 Task: In get verified, turn off in-app notifications.
Action: Mouse moved to (807, 61)
Screenshot: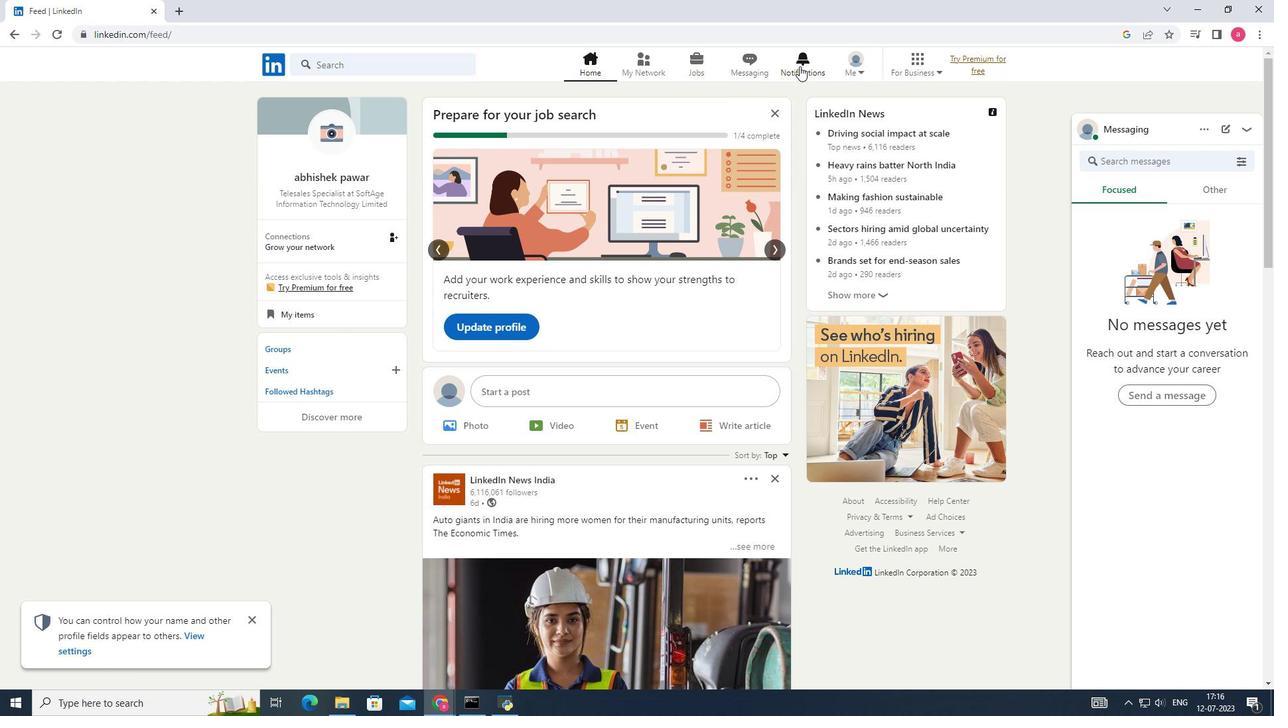 
Action: Mouse pressed left at (807, 61)
Screenshot: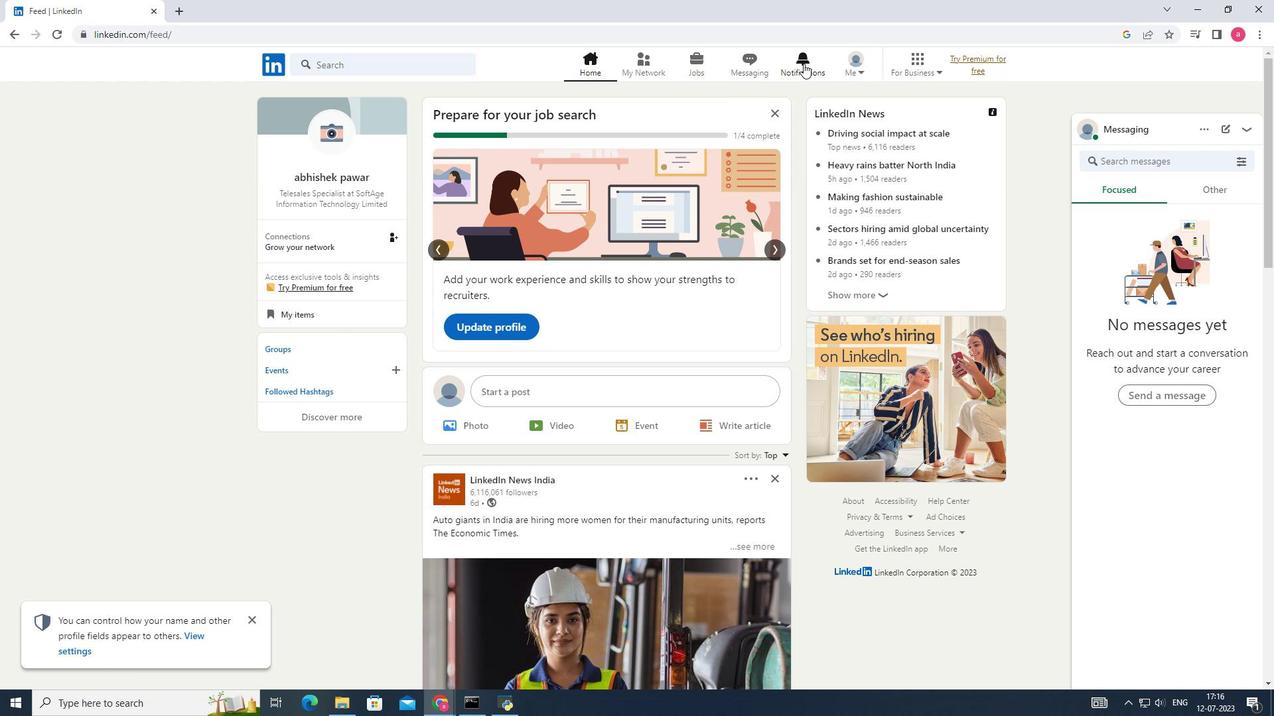 
Action: Mouse moved to (287, 154)
Screenshot: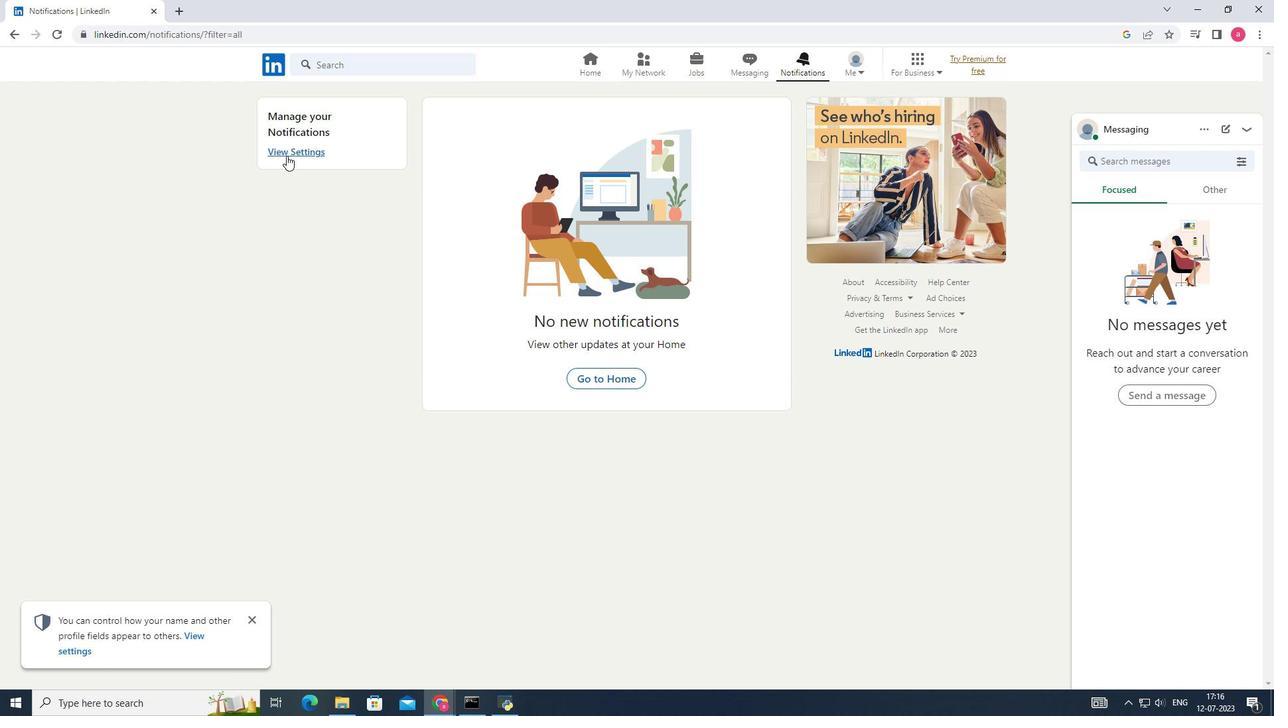 
Action: Mouse pressed left at (287, 154)
Screenshot: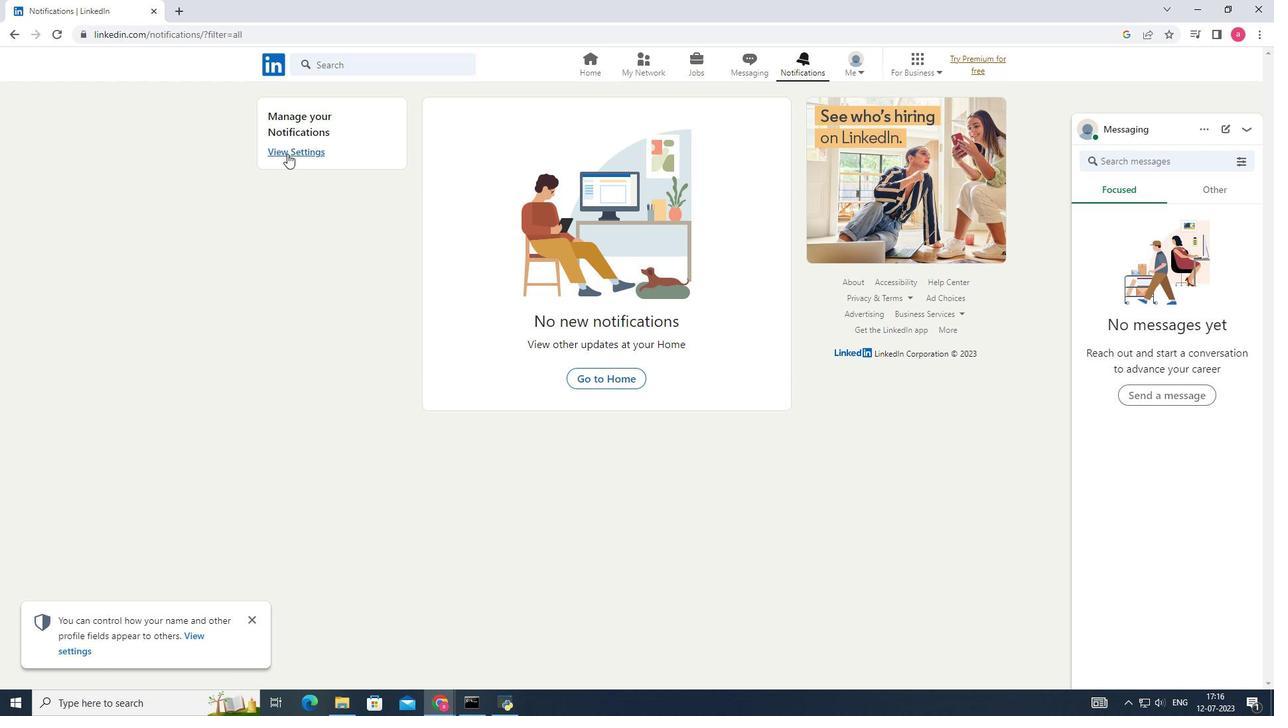 
Action: Mouse moved to (615, 542)
Screenshot: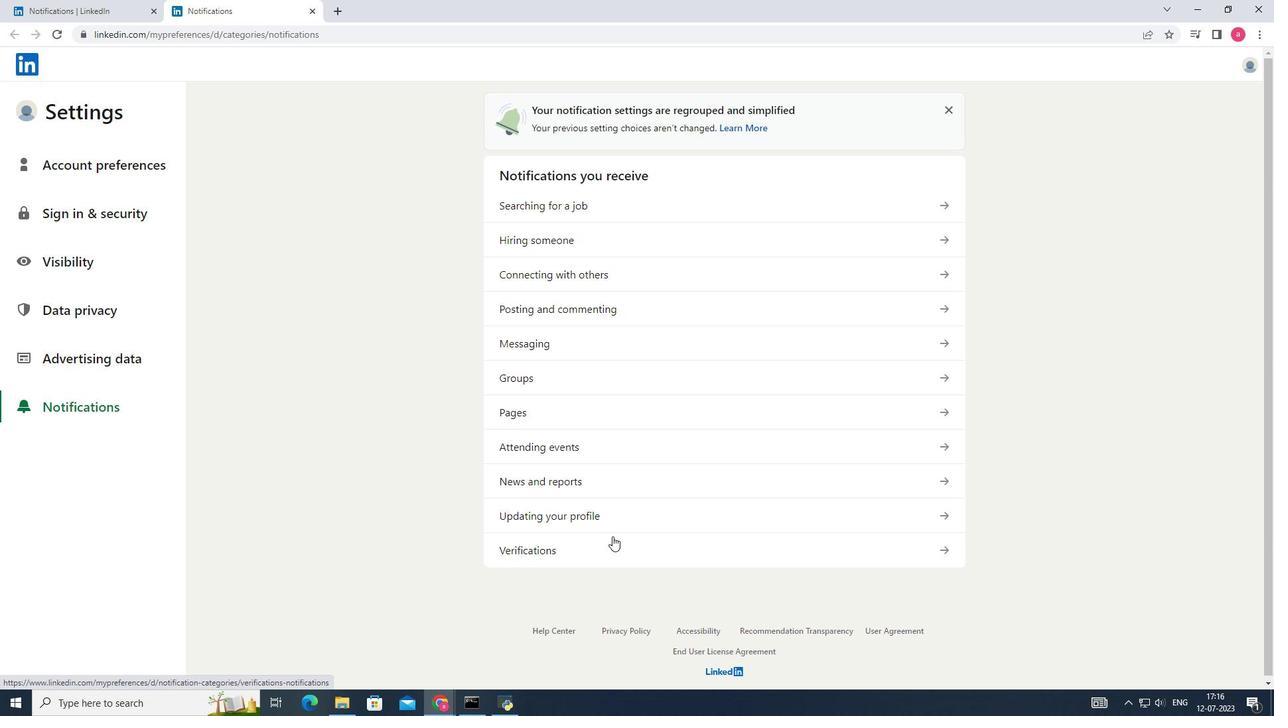 
Action: Mouse pressed left at (615, 542)
Screenshot: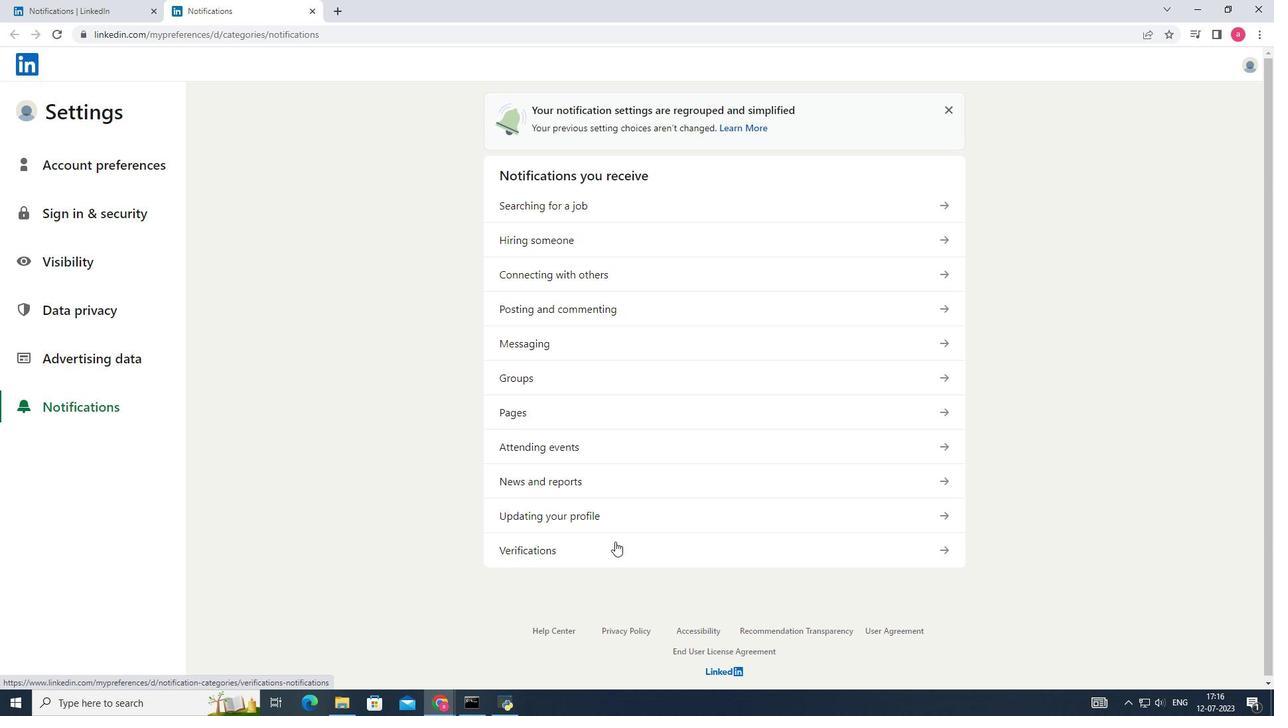 
Action: Mouse moved to (736, 211)
Screenshot: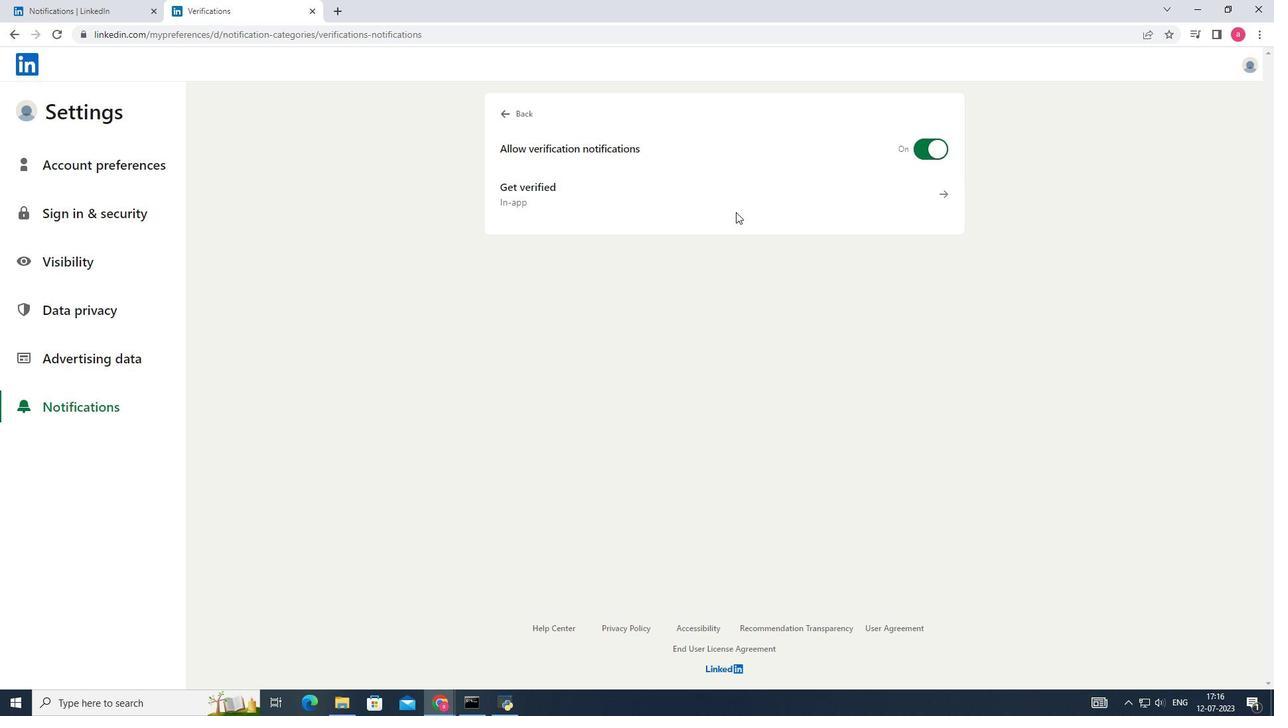 
Action: Mouse pressed left at (736, 211)
Screenshot: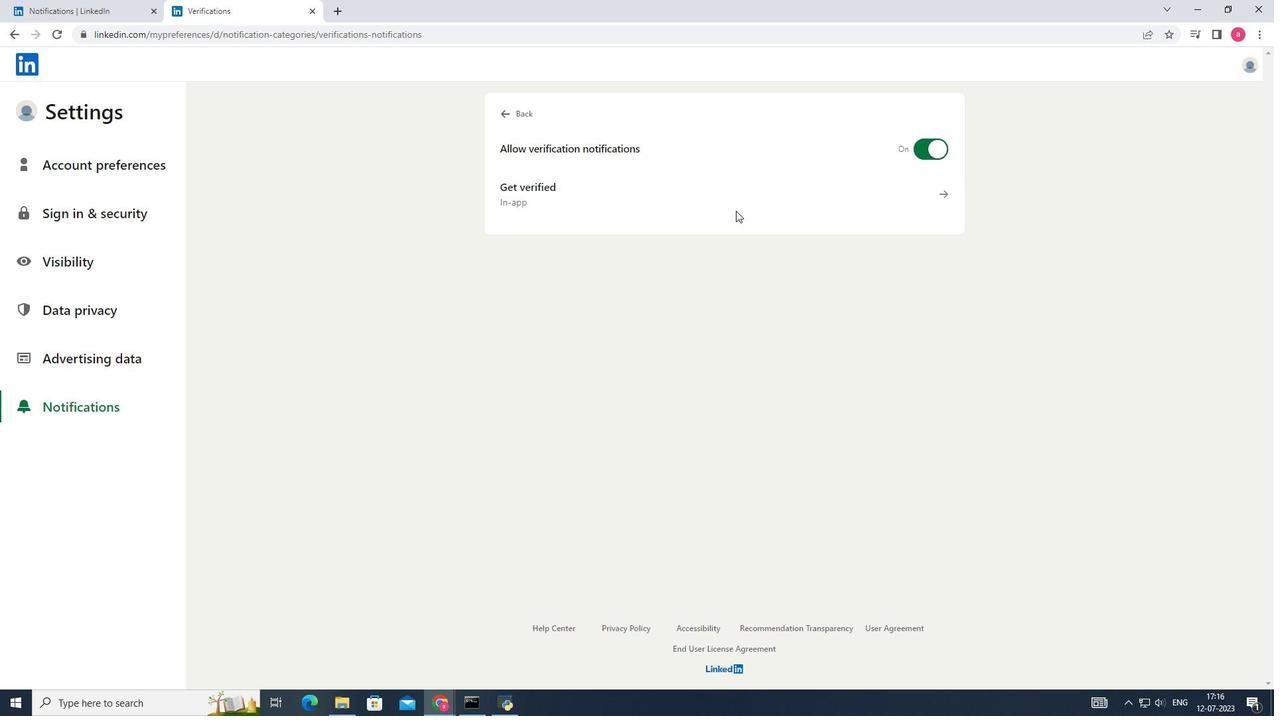 
Action: Mouse moved to (910, 195)
Screenshot: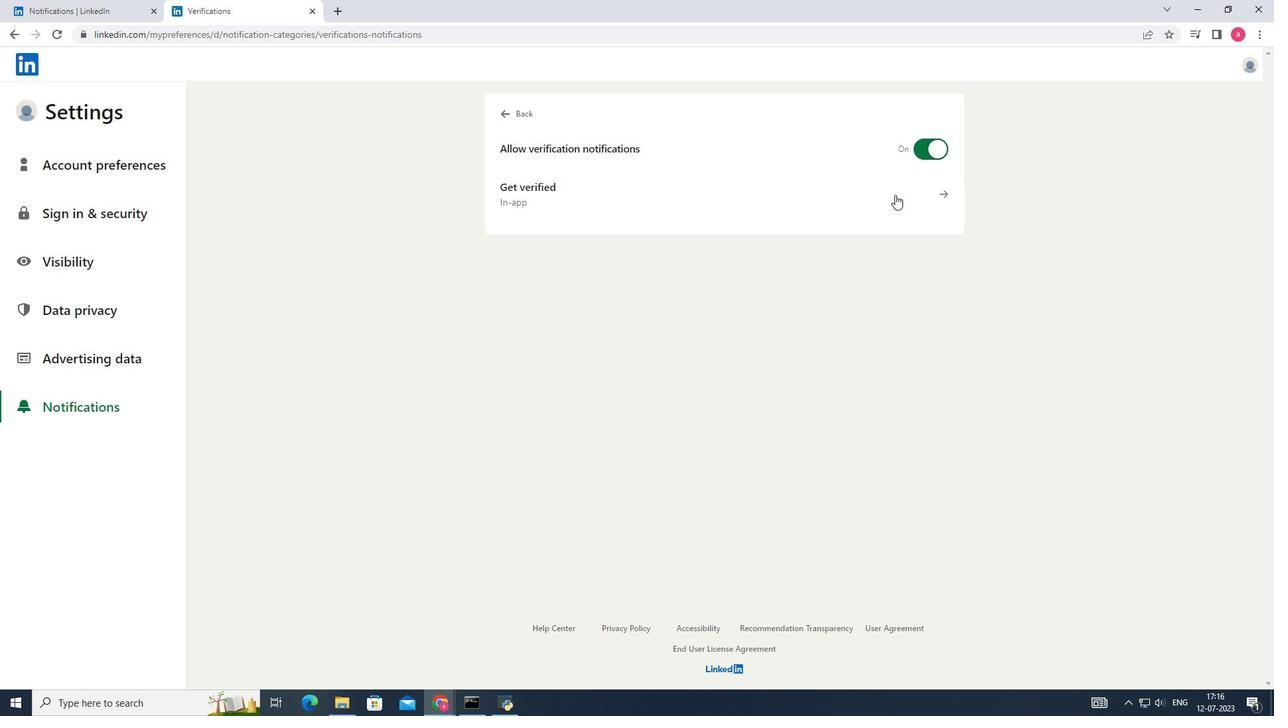 
Action: Mouse pressed left at (910, 195)
Screenshot: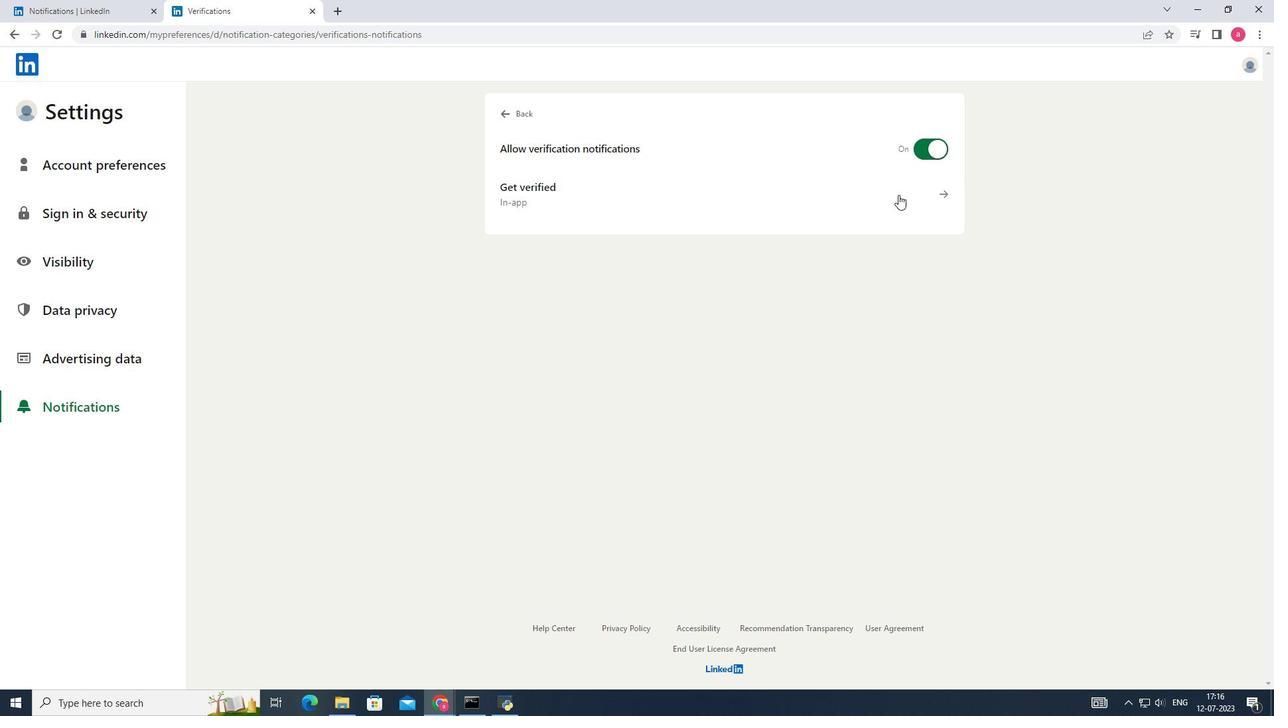 
Action: Mouse moved to (932, 226)
Screenshot: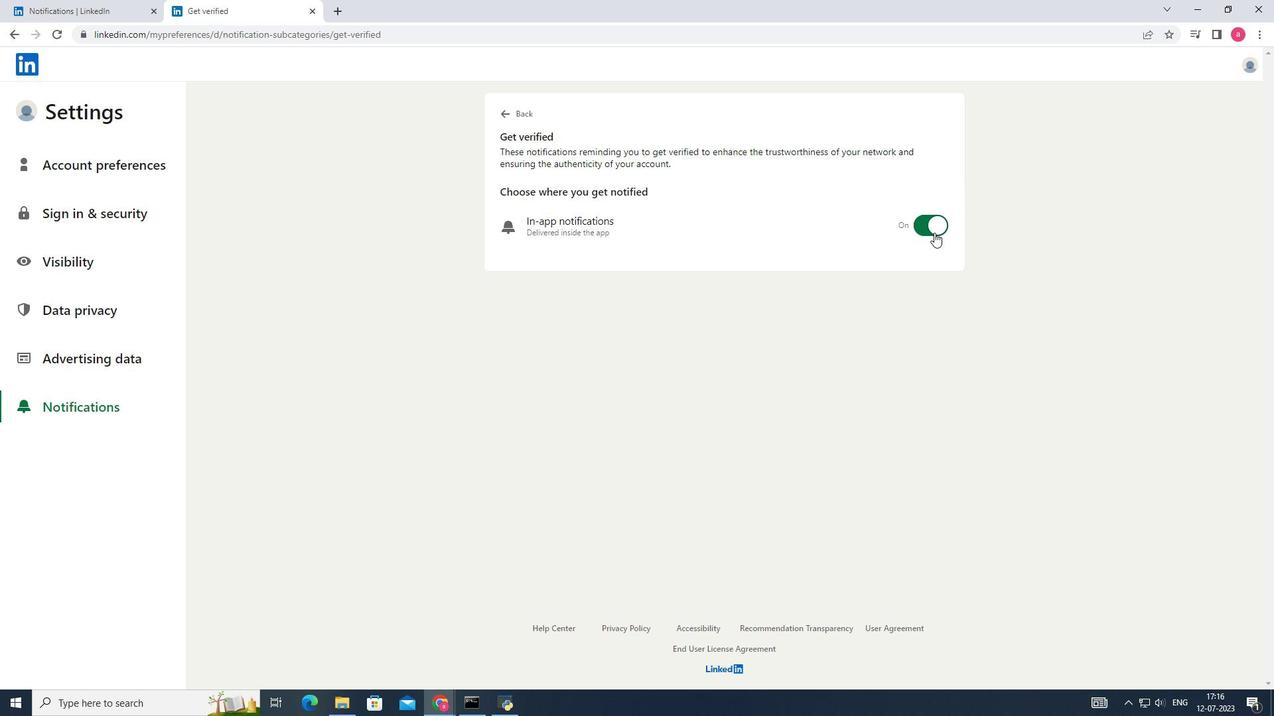 
Action: Mouse pressed left at (932, 226)
Screenshot: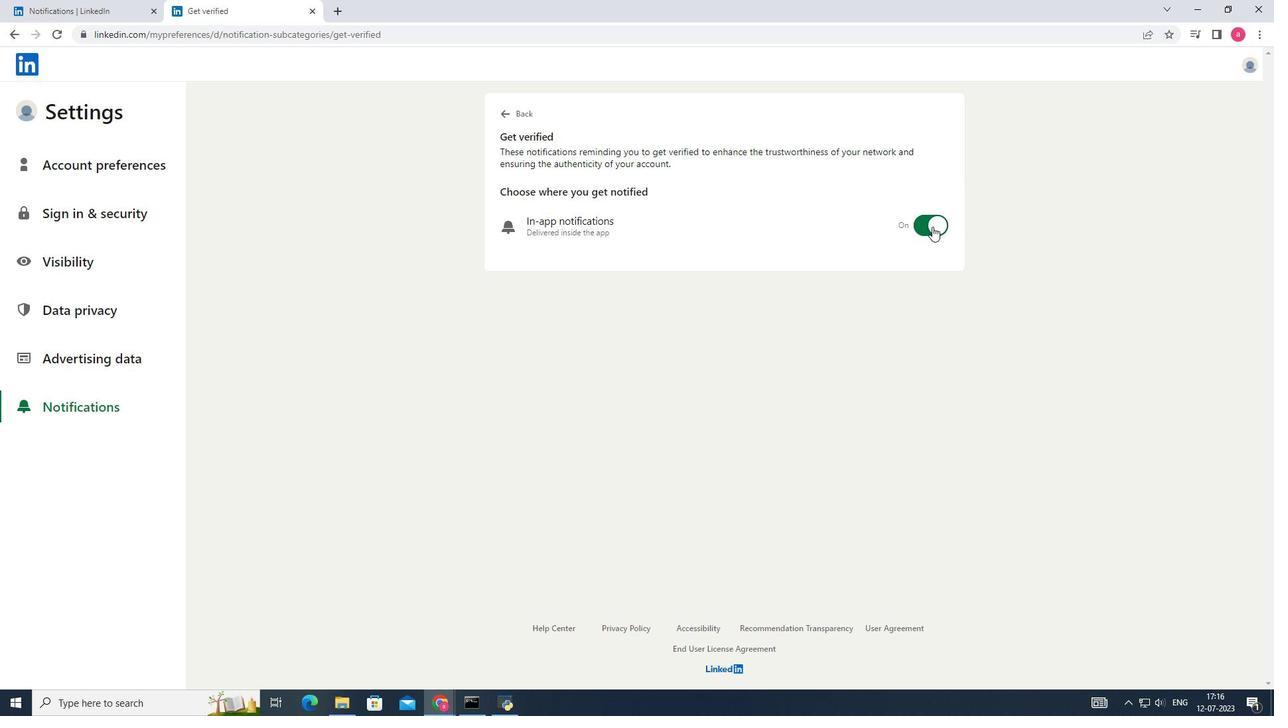 
Action: Mouse moved to (1017, 184)
Screenshot: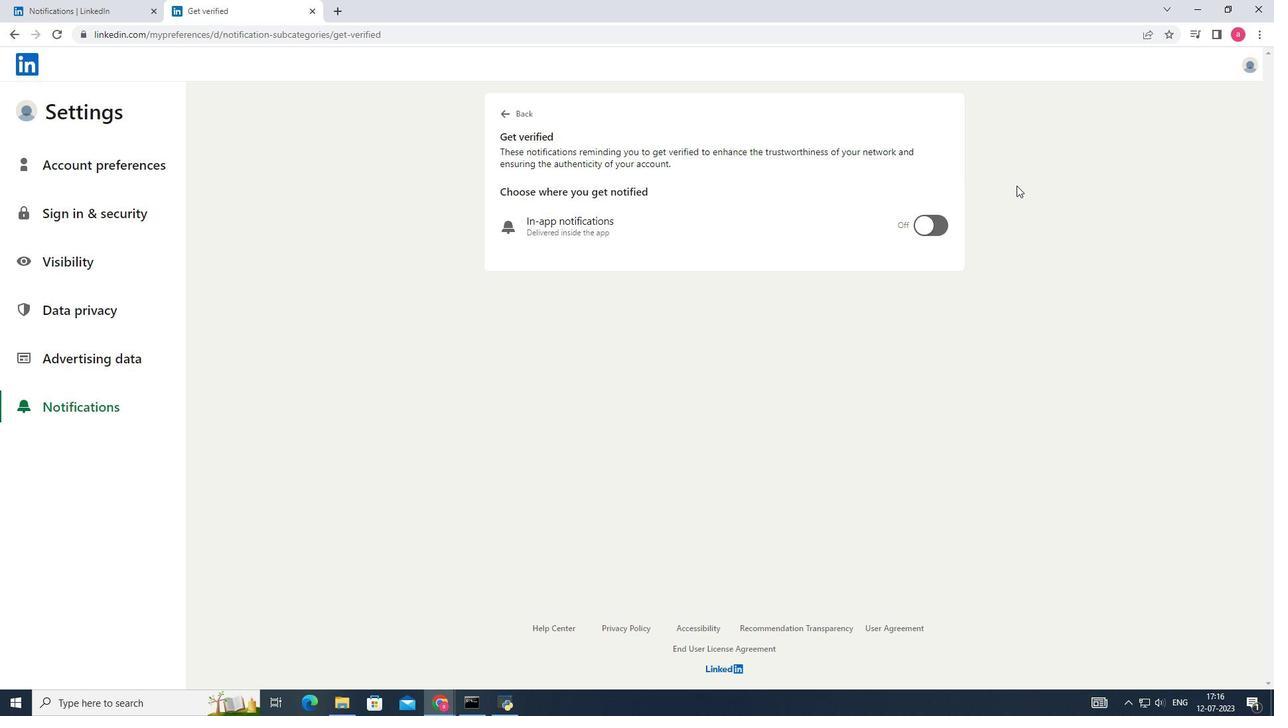 
